 Task: Sort the products by unit price (low first).
Action: Mouse moved to (16, 71)
Screenshot: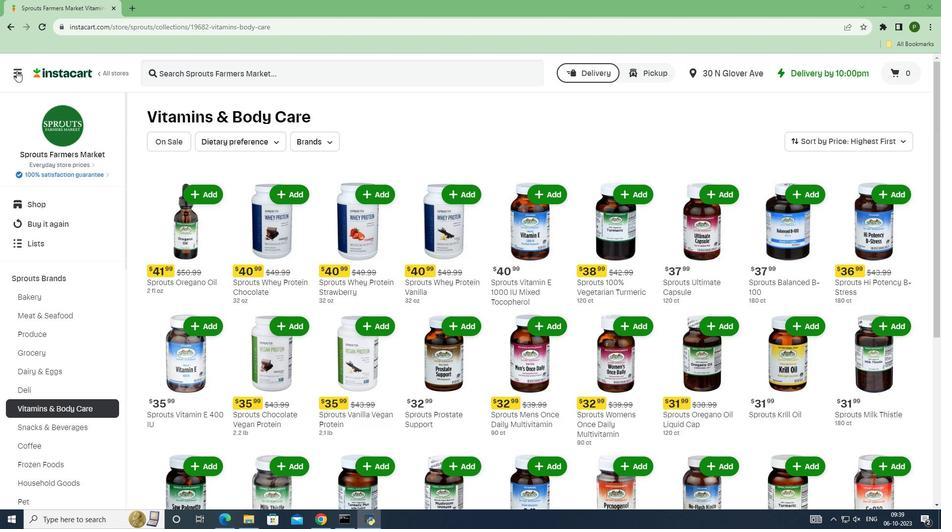 
Action: Mouse pressed left at (16, 71)
Screenshot: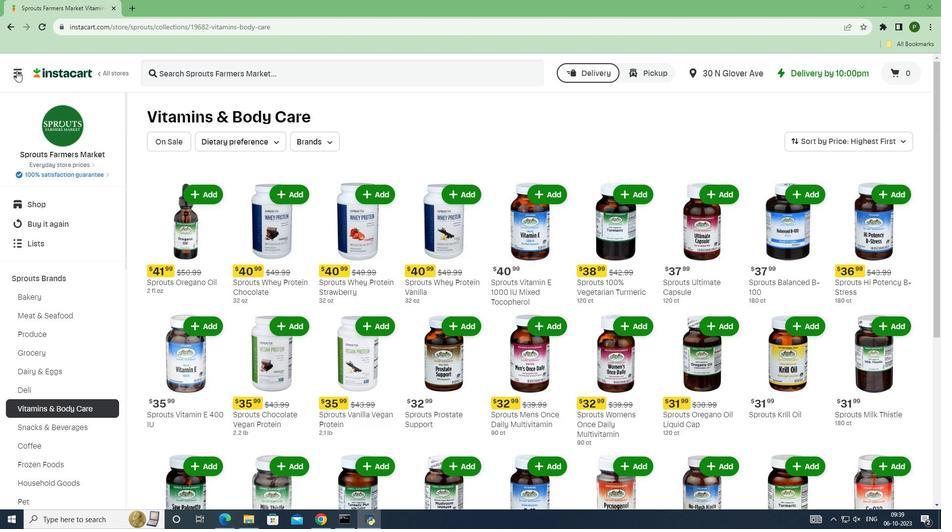 
Action: Mouse moved to (48, 261)
Screenshot: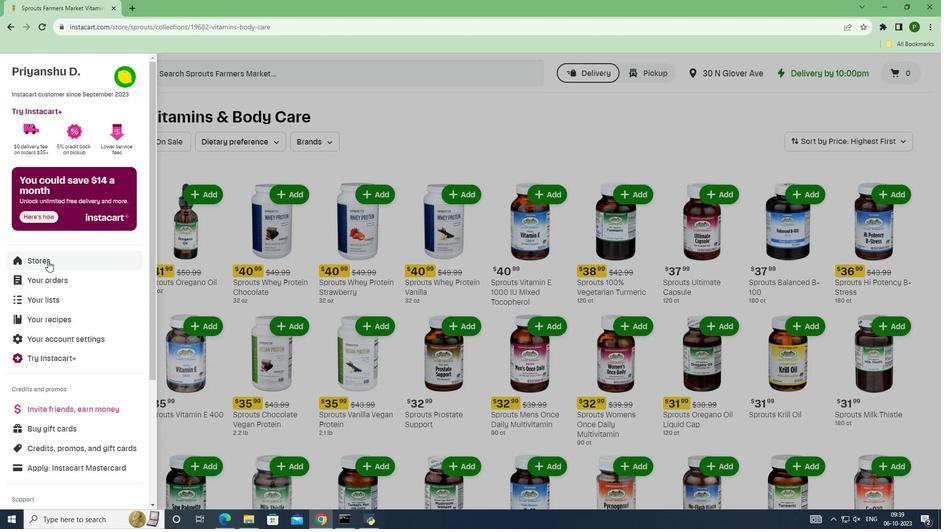 
Action: Mouse pressed left at (48, 261)
Screenshot: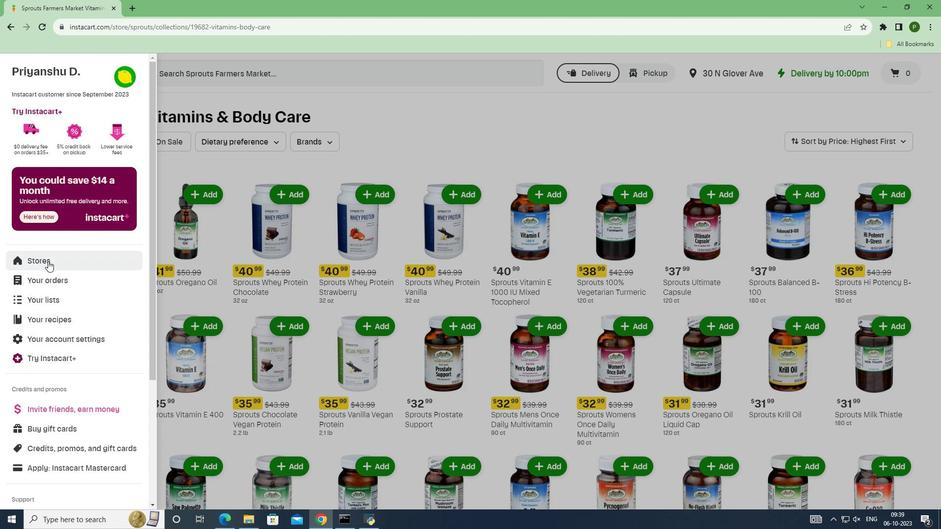 
Action: Mouse moved to (237, 118)
Screenshot: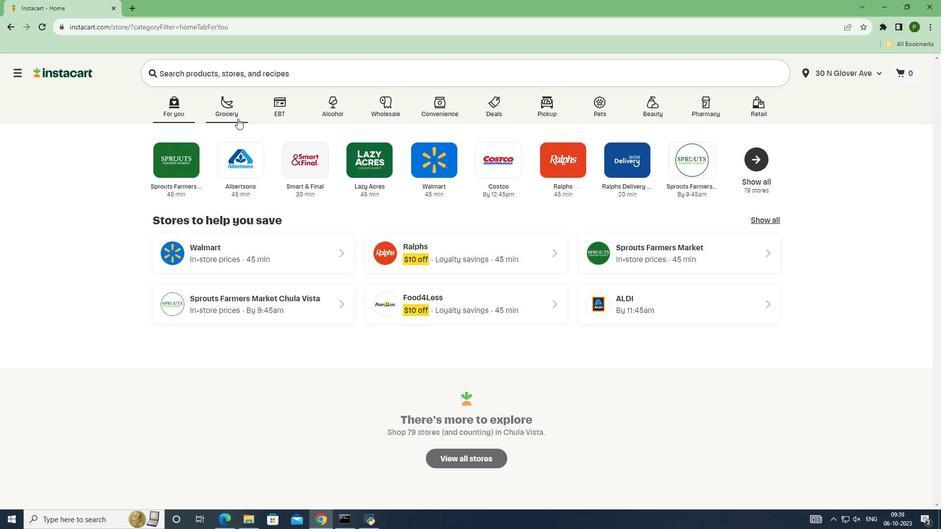 
Action: Mouse pressed left at (237, 118)
Screenshot: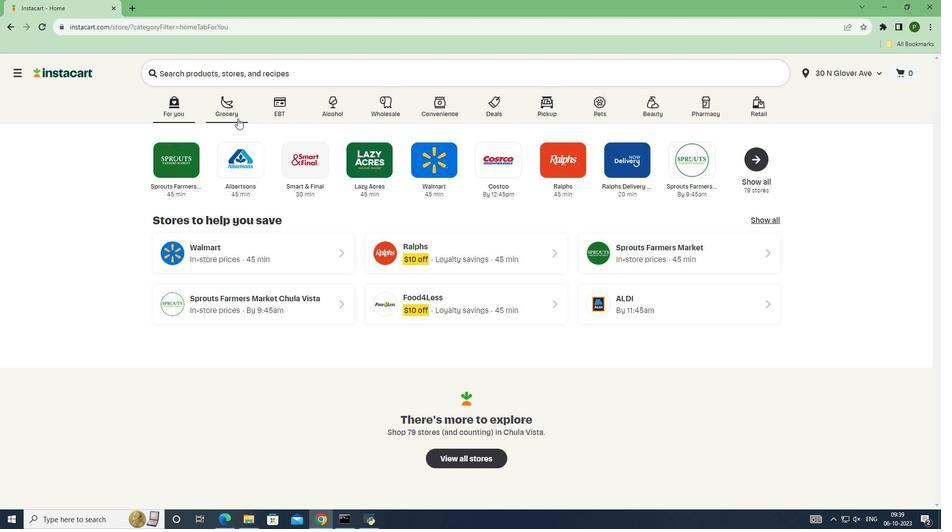 
Action: Mouse moved to (606, 228)
Screenshot: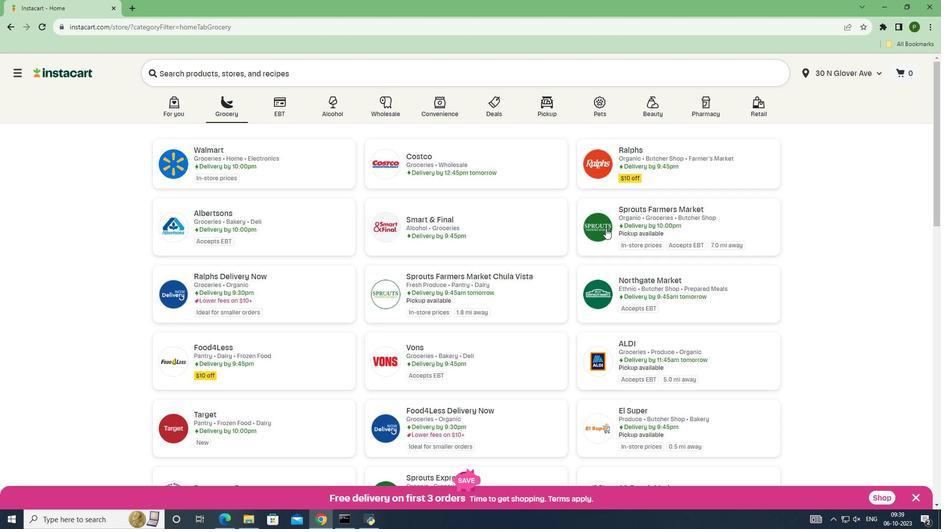 
Action: Mouse pressed left at (606, 228)
Screenshot: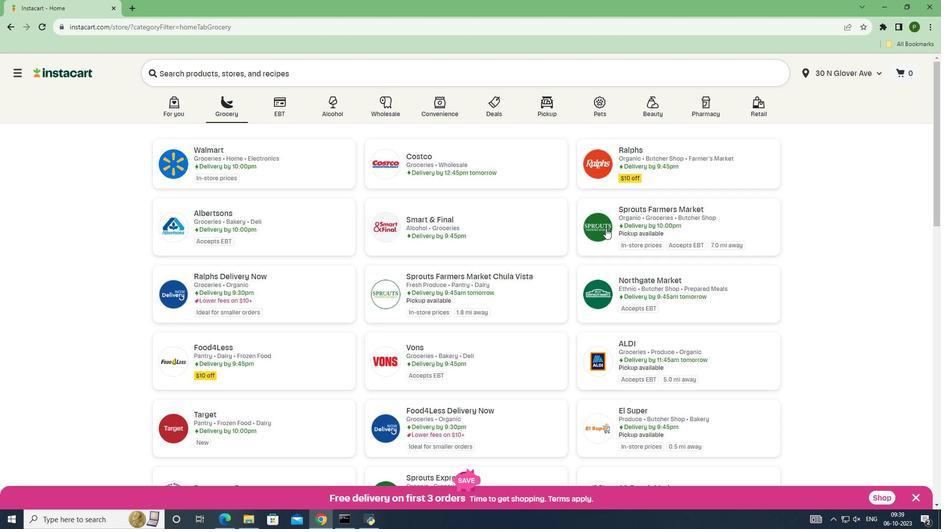 
Action: Mouse moved to (69, 278)
Screenshot: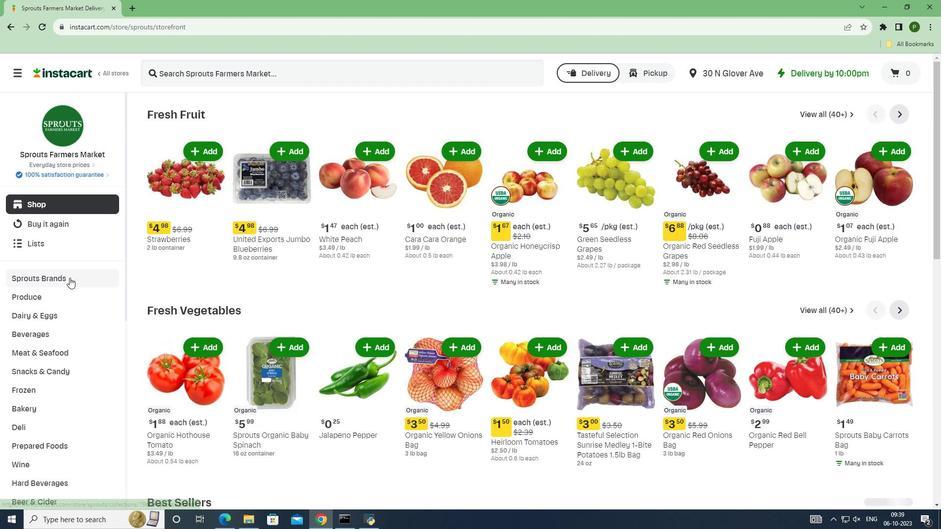 
Action: Mouse pressed left at (69, 278)
Screenshot: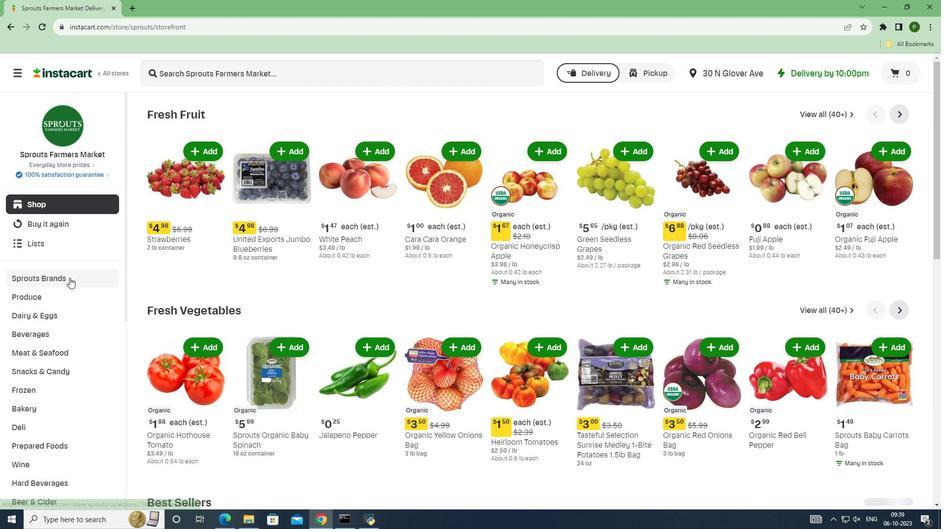 
Action: Mouse moved to (40, 407)
Screenshot: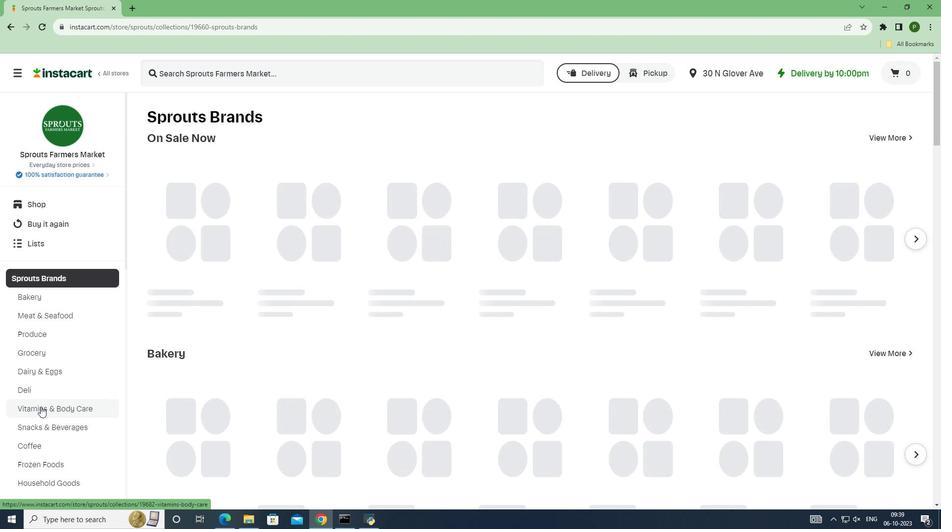 
Action: Mouse pressed left at (40, 407)
Screenshot: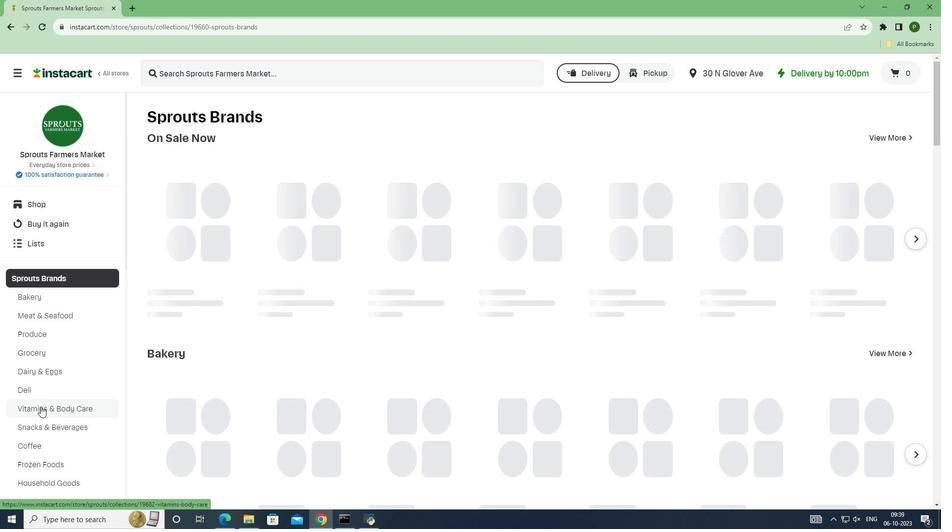 
Action: Mouse moved to (824, 137)
Screenshot: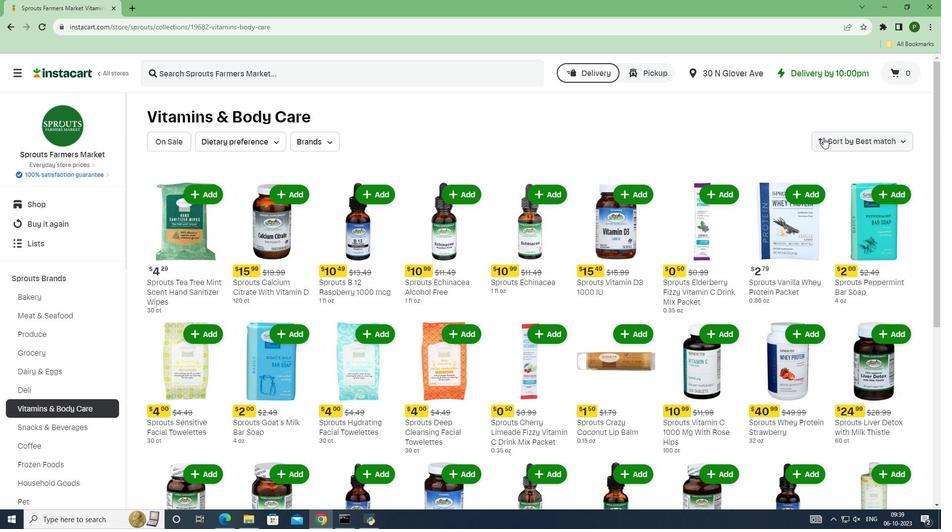 
Action: Mouse pressed left at (824, 137)
Screenshot: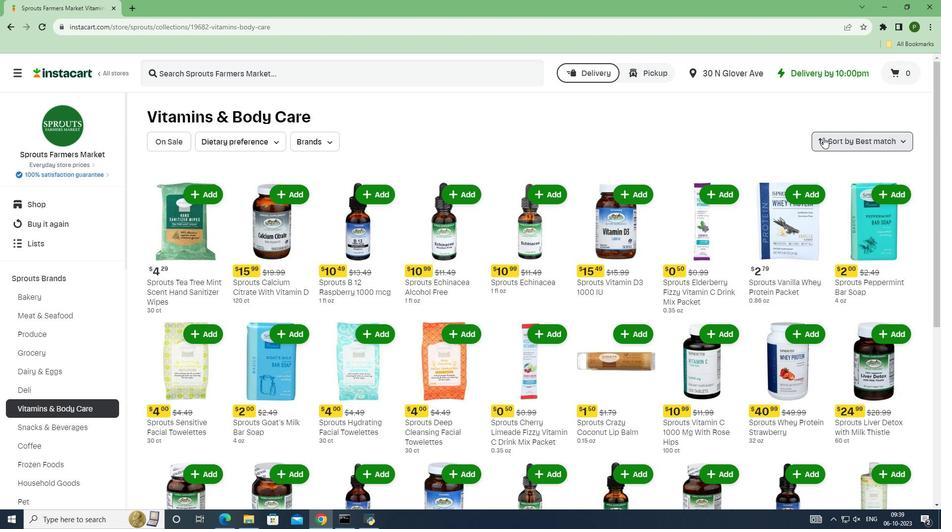 
Action: Mouse moved to (837, 237)
Screenshot: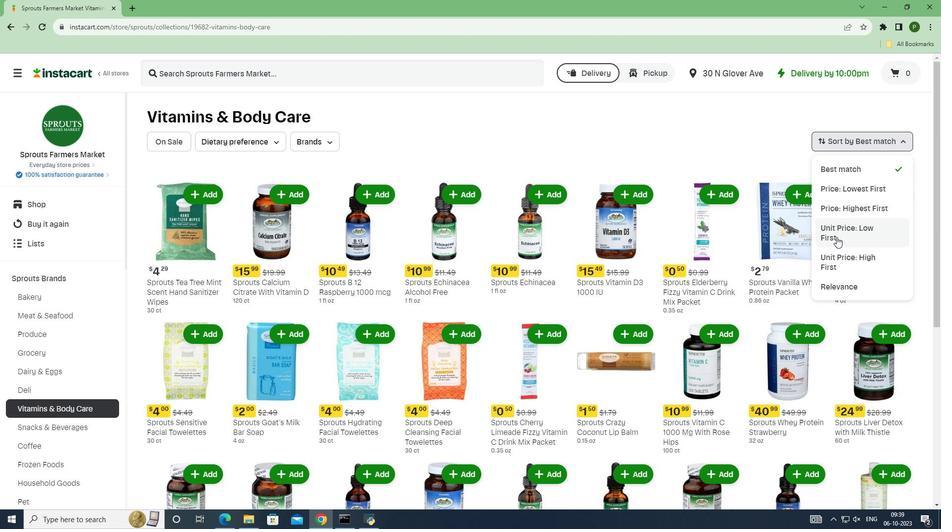 
Action: Mouse pressed left at (837, 237)
Screenshot: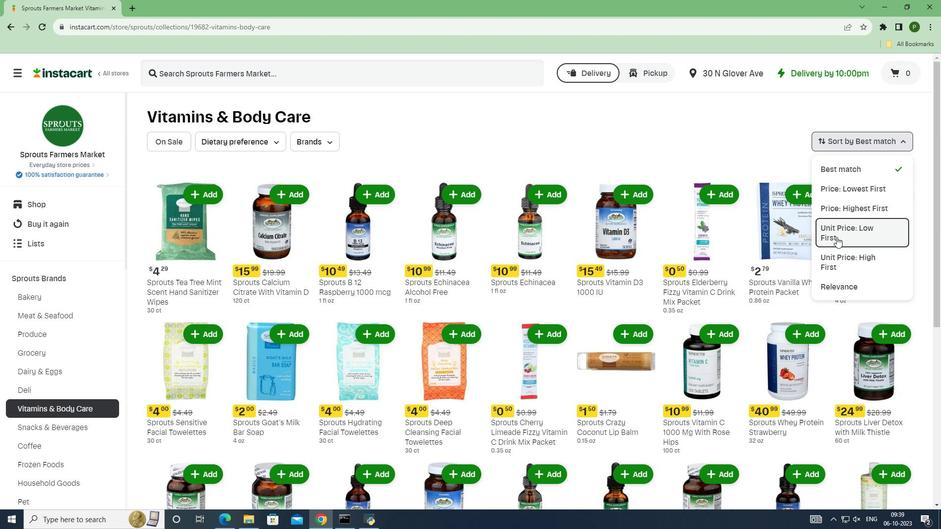 
Action: Mouse moved to (738, 192)
Screenshot: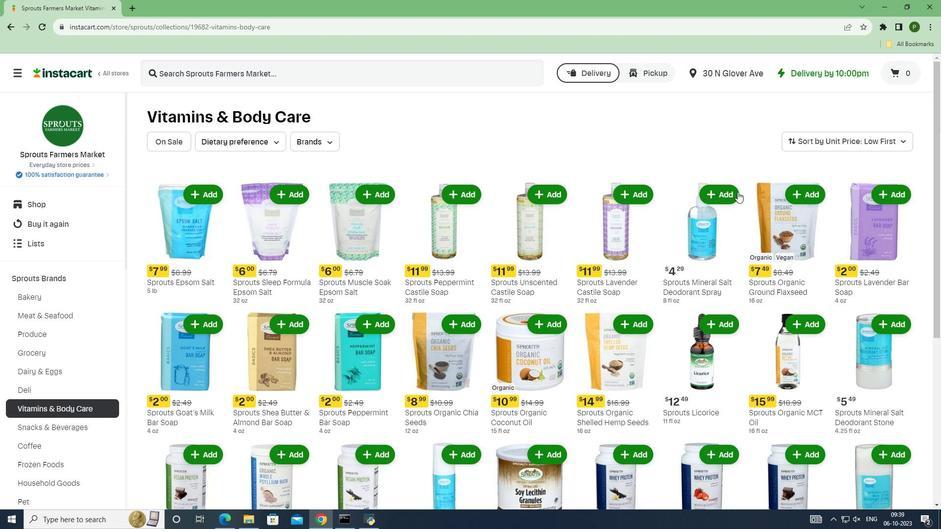 
